 Task: Visit the documents section on the  page of Visa
Action: Mouse moved to (496, 62)
Screenshot: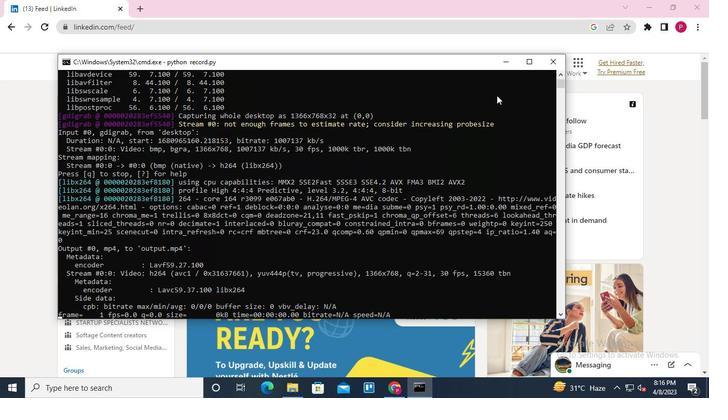 
Action: Mouse pressed left at (496, 62)
Screenshot: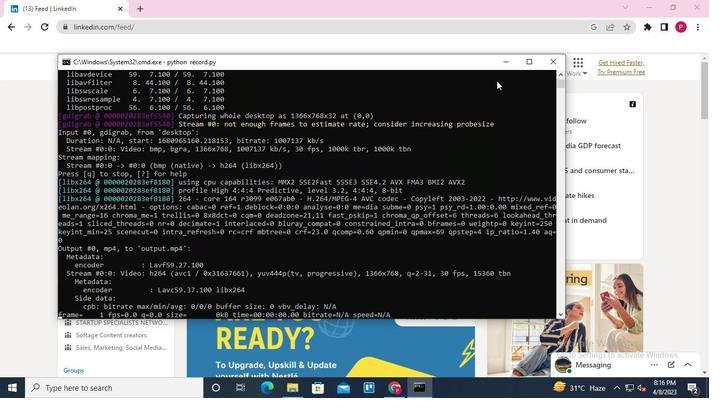 
Action: Mouse moved to (117, 70)
Screenshot: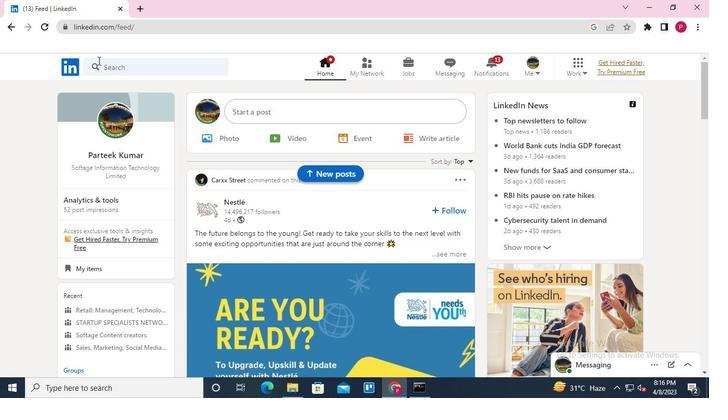 
Action: Mouse pressed left at (117, 70)
Screenshot: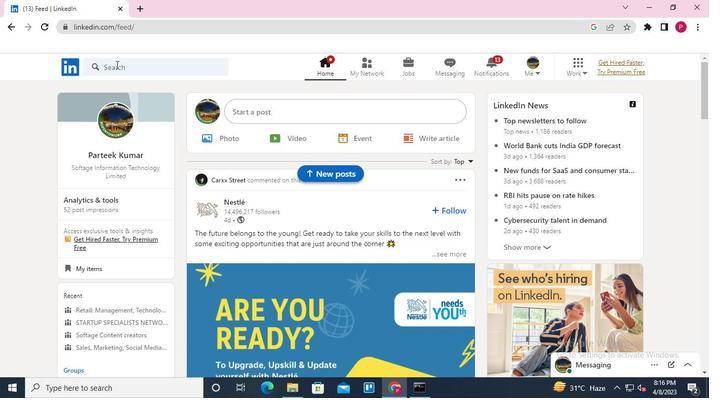 
Action: Mouse moved to (115, 121)
Screenshot: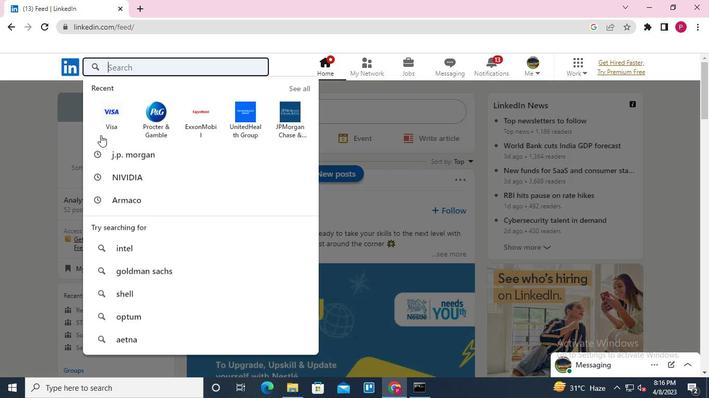 
Action: Mouse pressed left at (115, 121)
Screenshot: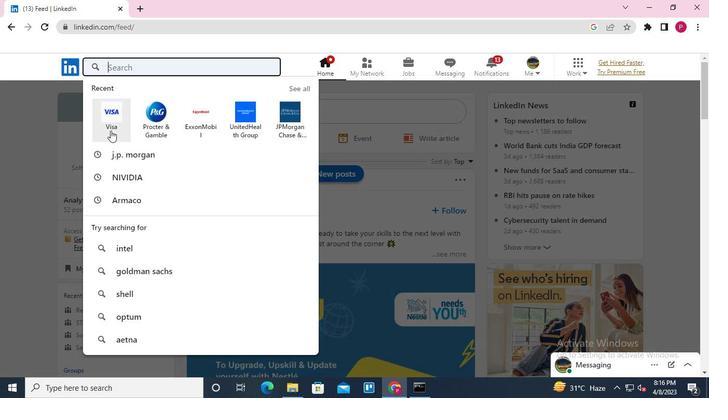 
Action: Mouse moved to (180, 123)
Screenshot: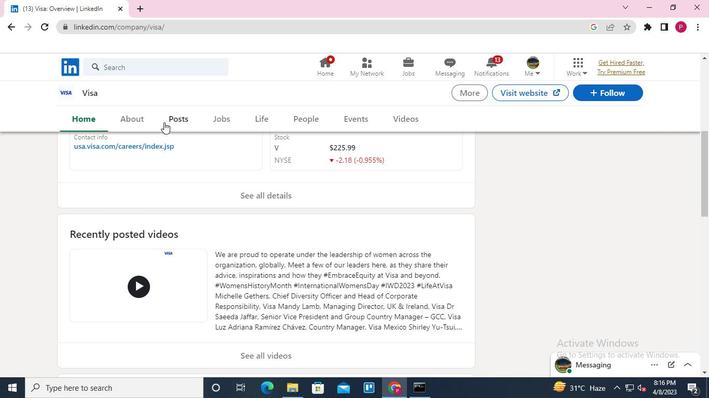
Action: Mouse pressed left at (180, 123)
Screenshot: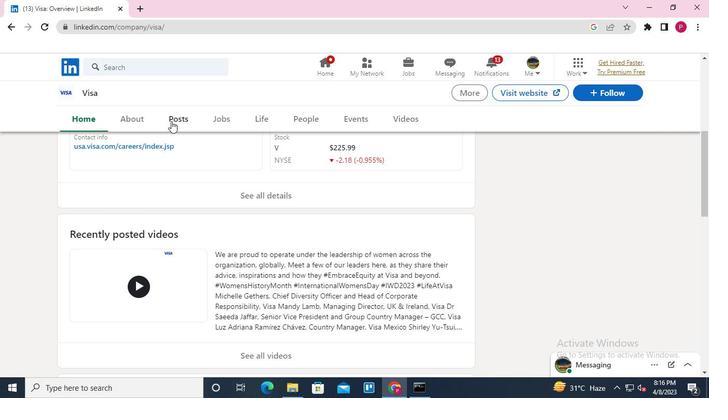 
Action: Mouse moved to (363, 180)
Screenshot: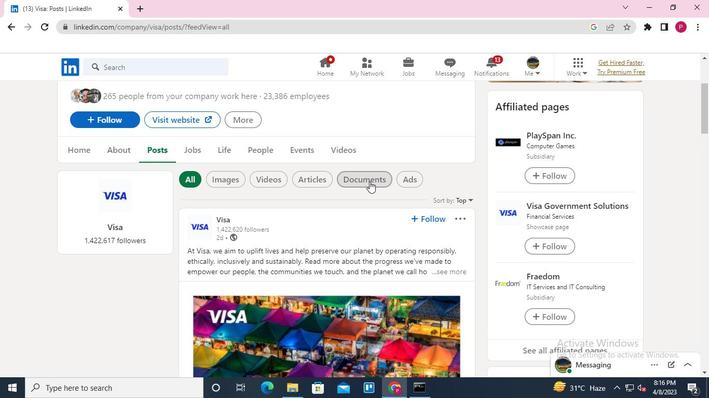 
Action: Mouse pressed left at (363, 180)
Screenshot: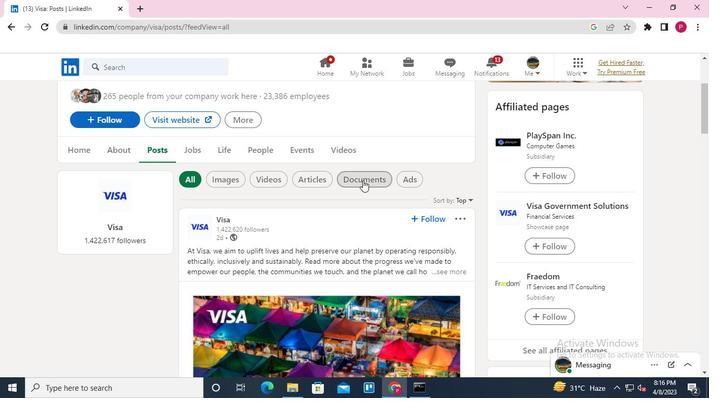 
Action: Mouse moved to (300, 259)
Screenshot: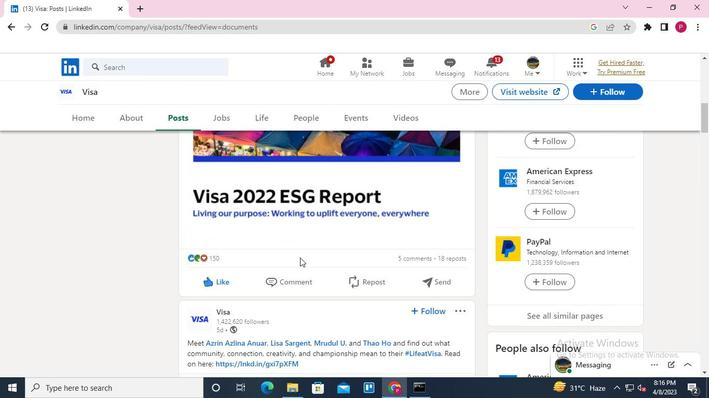 
Action: Keyboard Key.alt_l
Screenshot: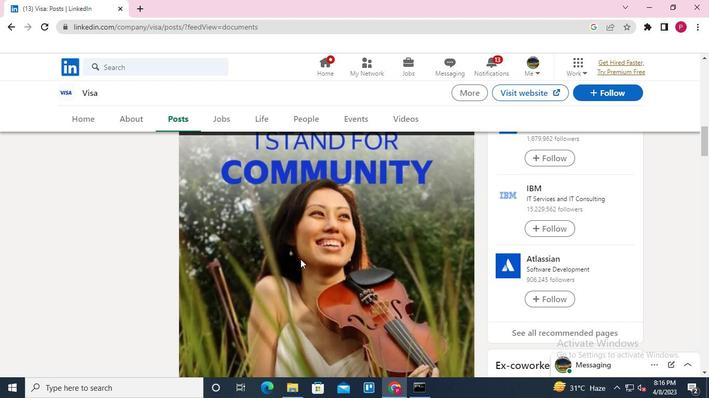 
Action: Keyboard Key.tab
Screenshot: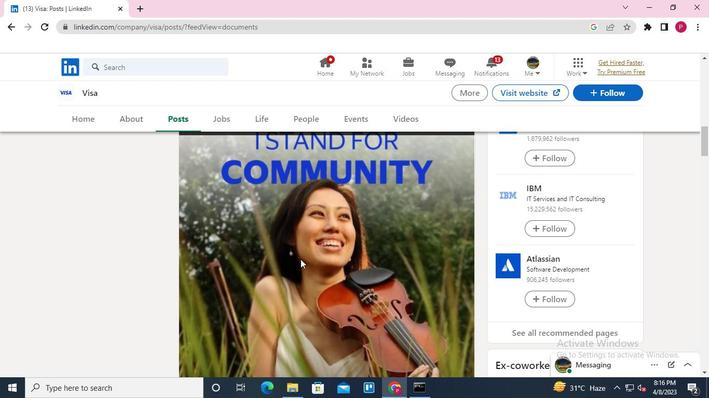 
Action: Mouse moved to (553, 62)
Screenshot: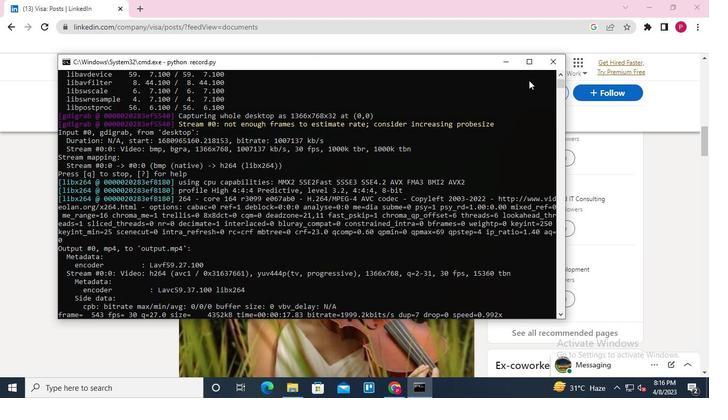 
Action: Mouse pressed left at (553, 62)
Screenshot: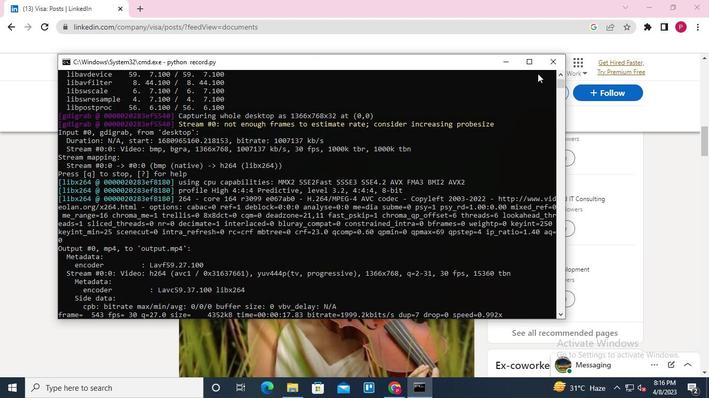 
